 Task: Add Boiron Histaminum 30C to the cart.
Action: Mouse moved to (250, 128)
Screenshot: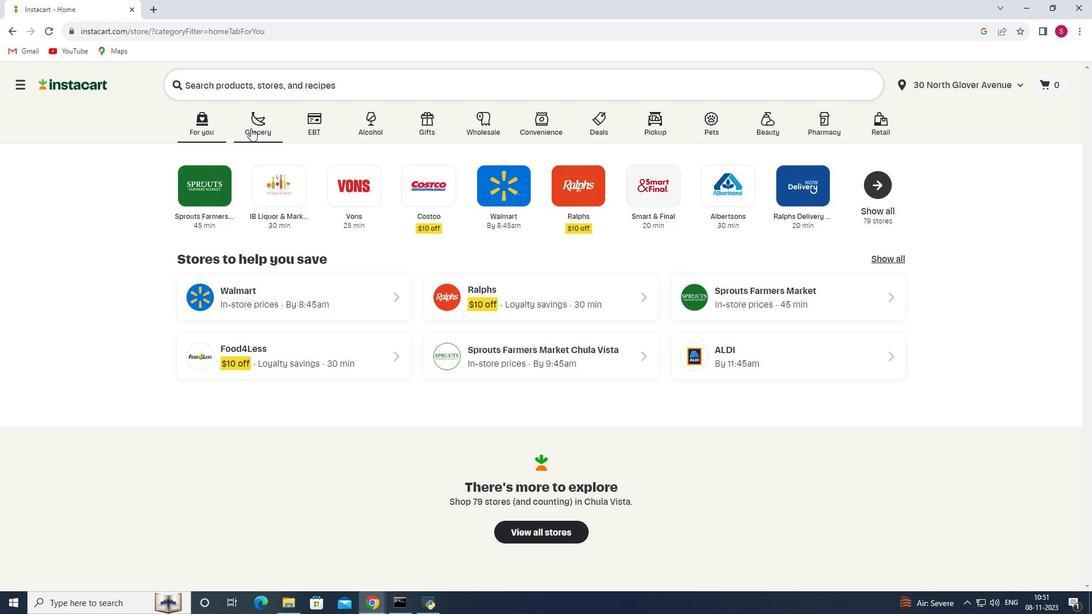 
Action: Mouse pressed left at (250, 128)
Screenshot: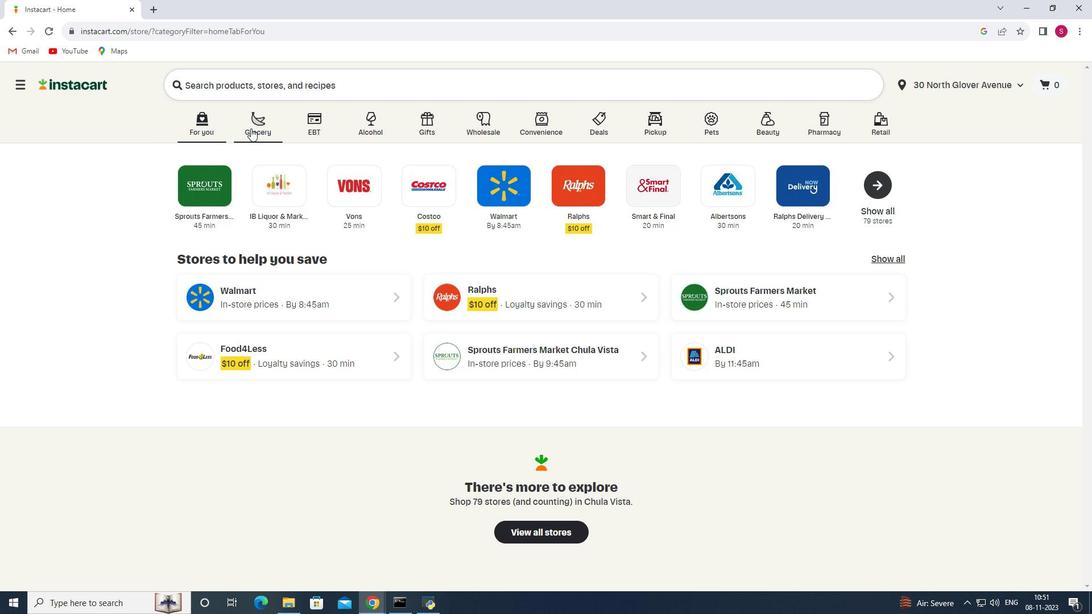 
Action: Mouse moved to (240, 328)
Screenshot: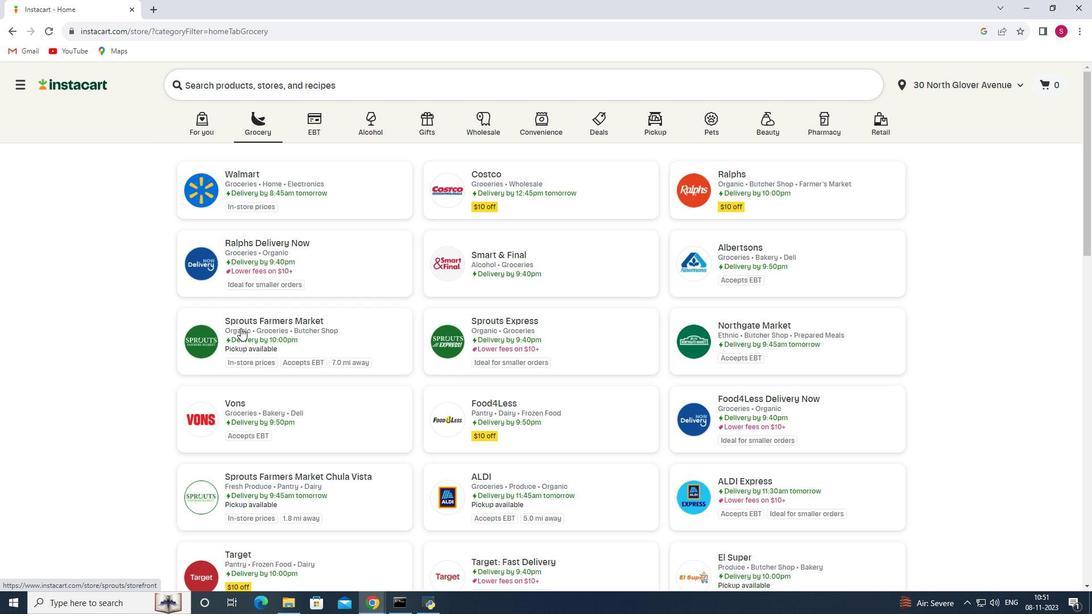 
Action: Mouse pressed left at (240, 328)
Screenshot: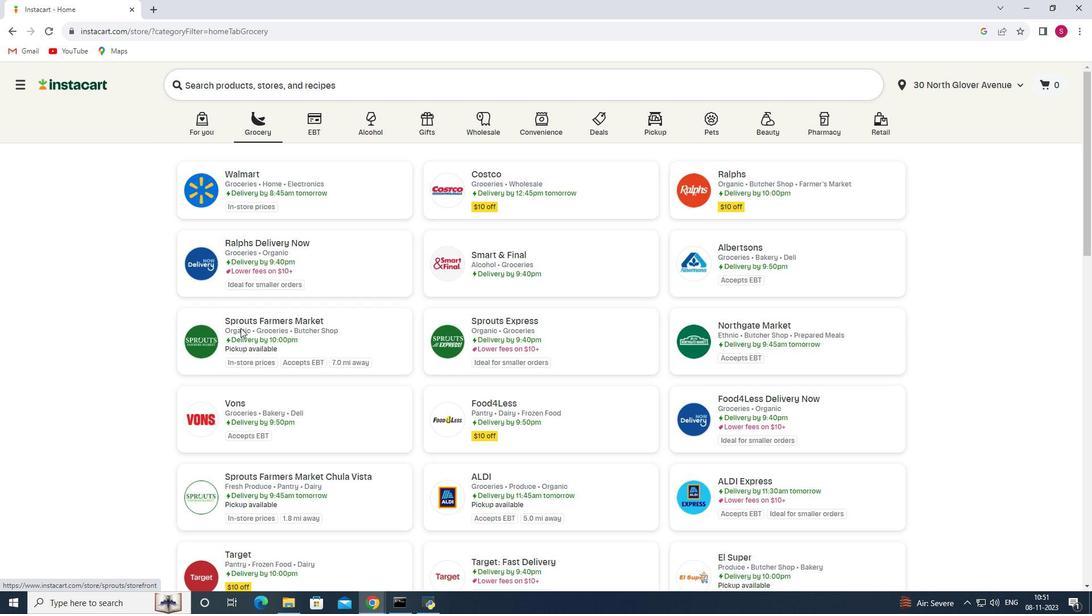 
Action: Mouse moved to (72, 314)
Screenshot: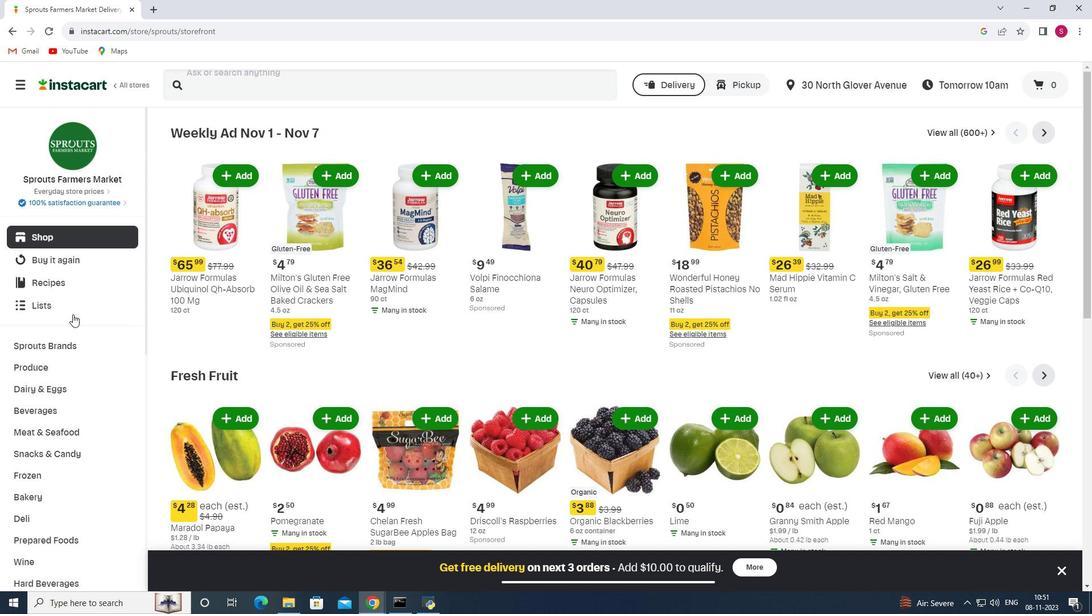 
Action: Mouse scrolled (72, 314) with delta (0, 0)
Screenshot: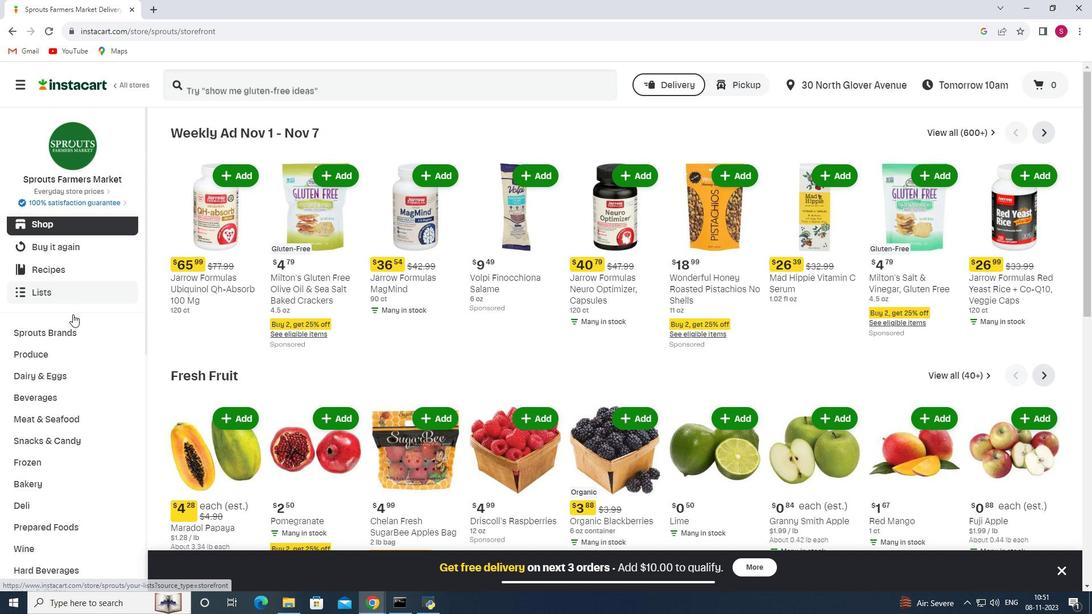 
Action: Mouse scrolled (72, 314) with delta (0, 0)
Screenshot: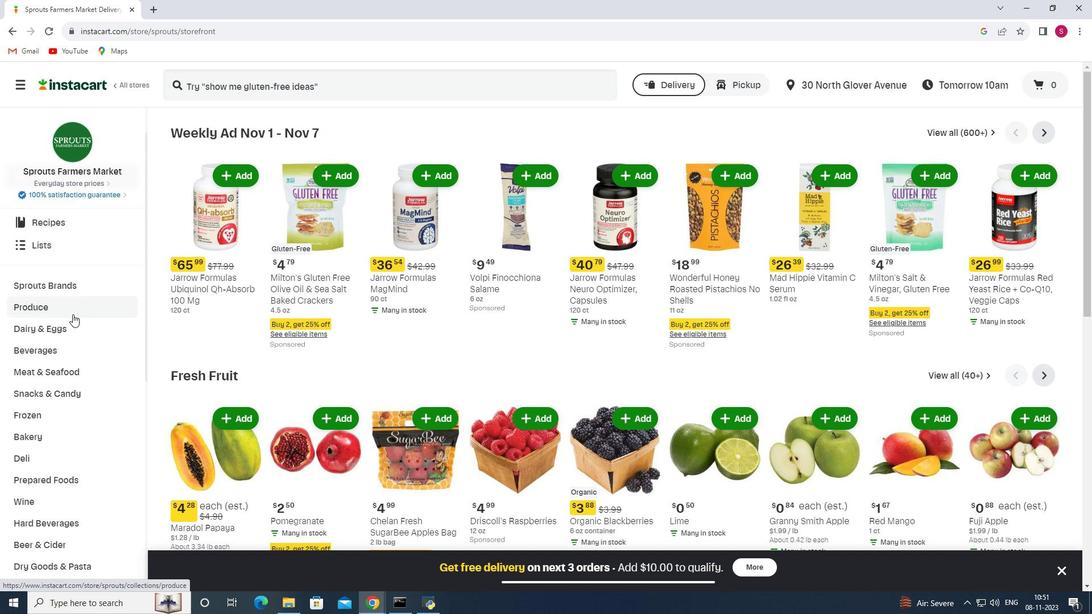 
Action: Mouse scrolled (72, 314) with delta (0, 0)
Screenshot: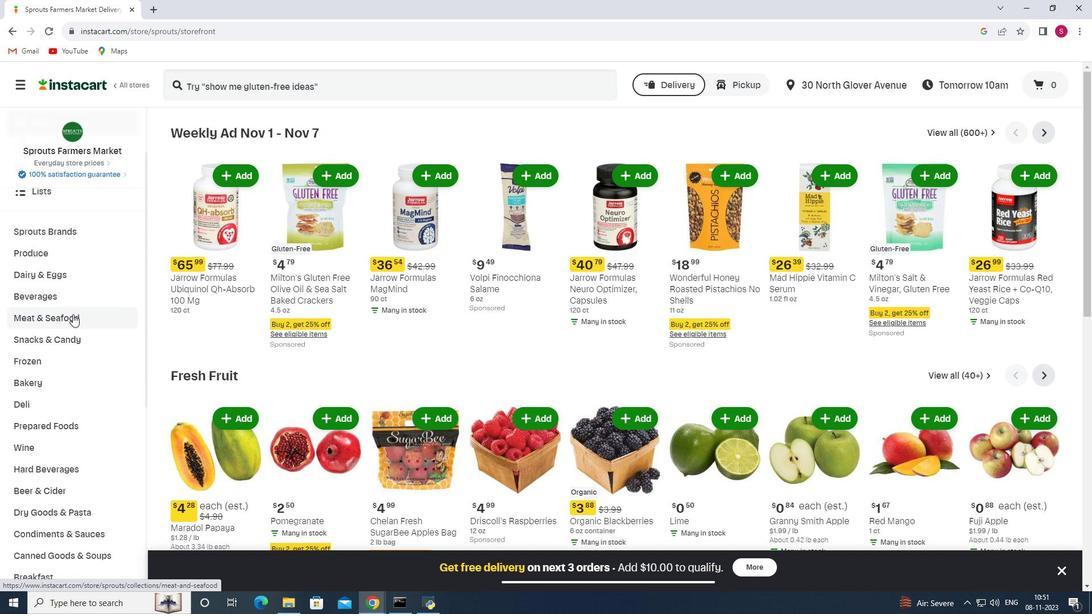 
Action: Mouse scrolled (72, 314) with delta (0, 0)
Screenshot: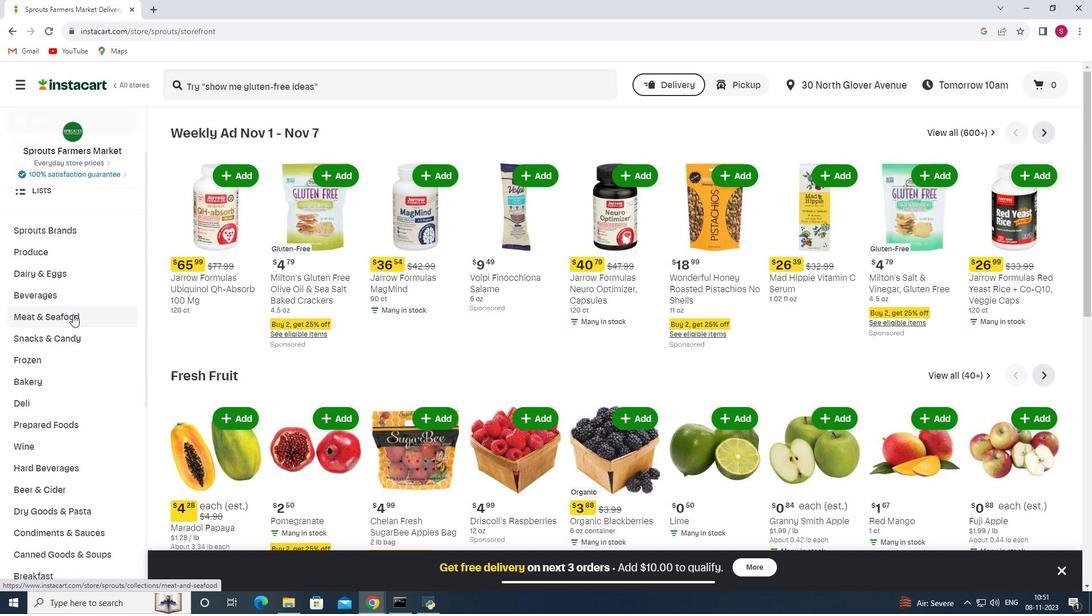 
Action: Mouse scrolled (72, 314) with delta (0, 0)
Screenshot: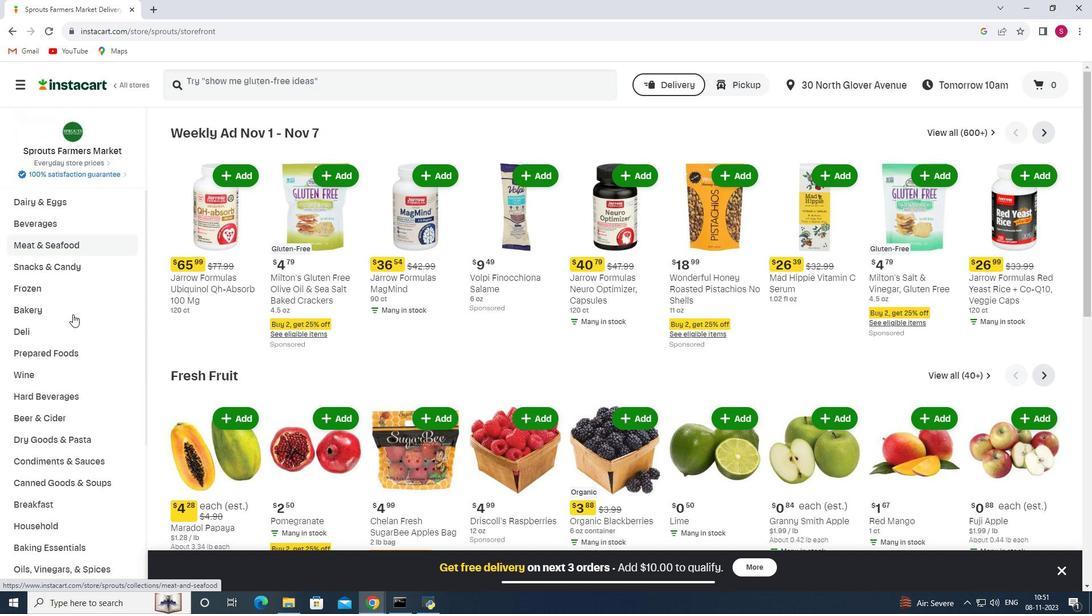 
Action: Mouse scrolled (72, 314) with delta (0, 0)
Screenshot: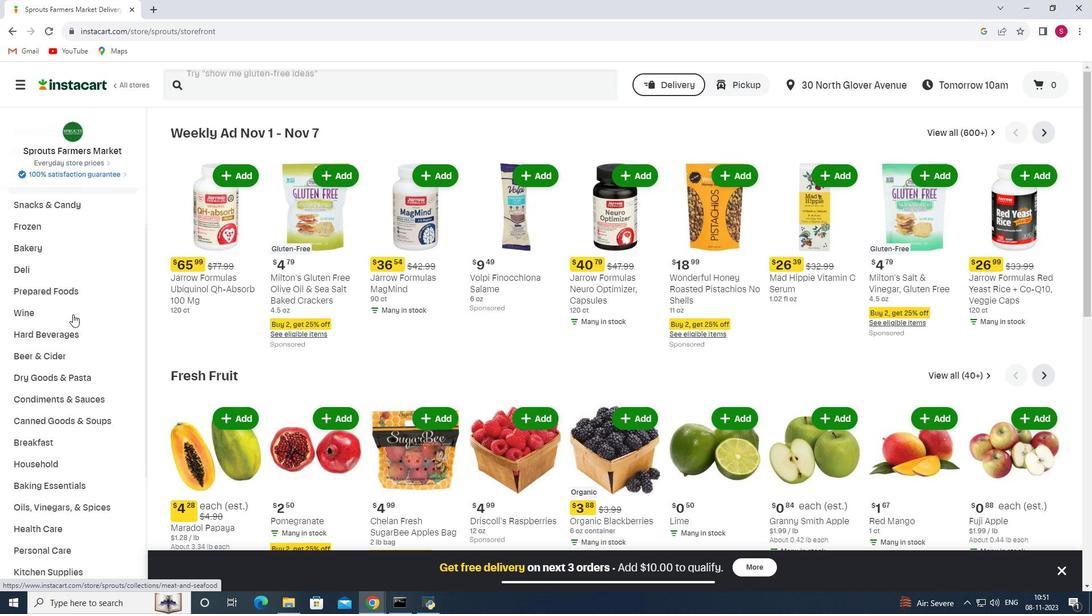 
Action: Mouse scrolled (72, 314) with delta (0, 0)
Screenshot: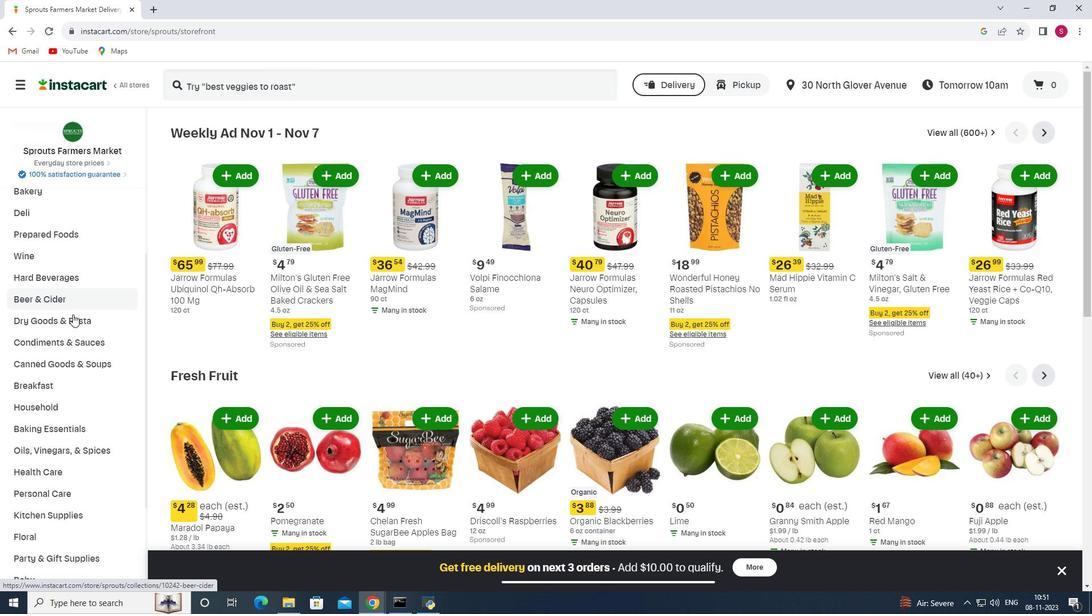 
Action: Mouse scrolled (72, 314) with delta (0, 0)
Screenshot: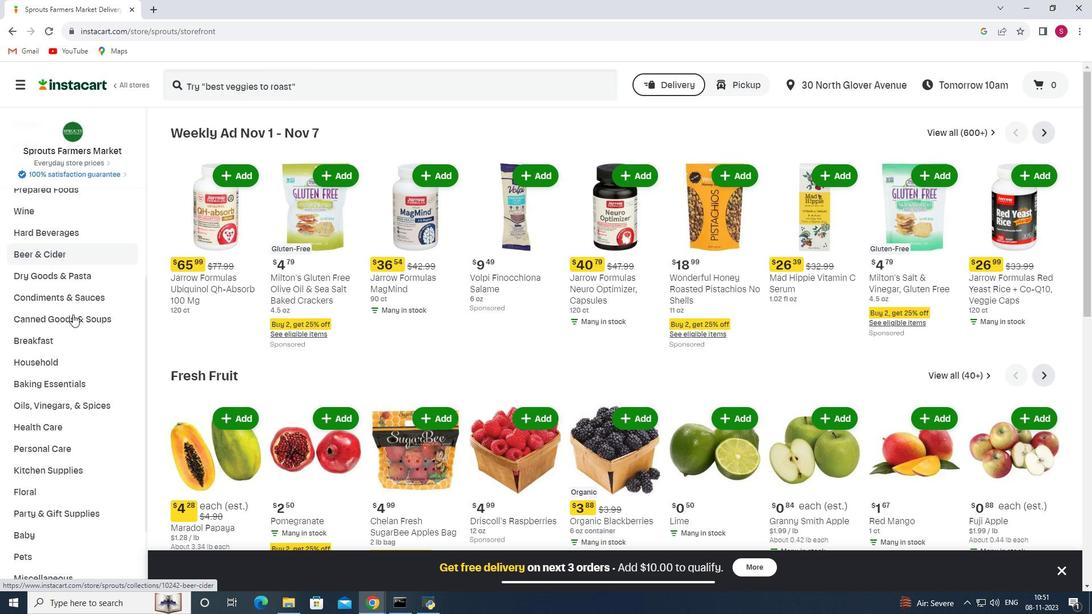 
Action: Mouse scrolled (72, 314) with delta (0, 0)
Screenshot: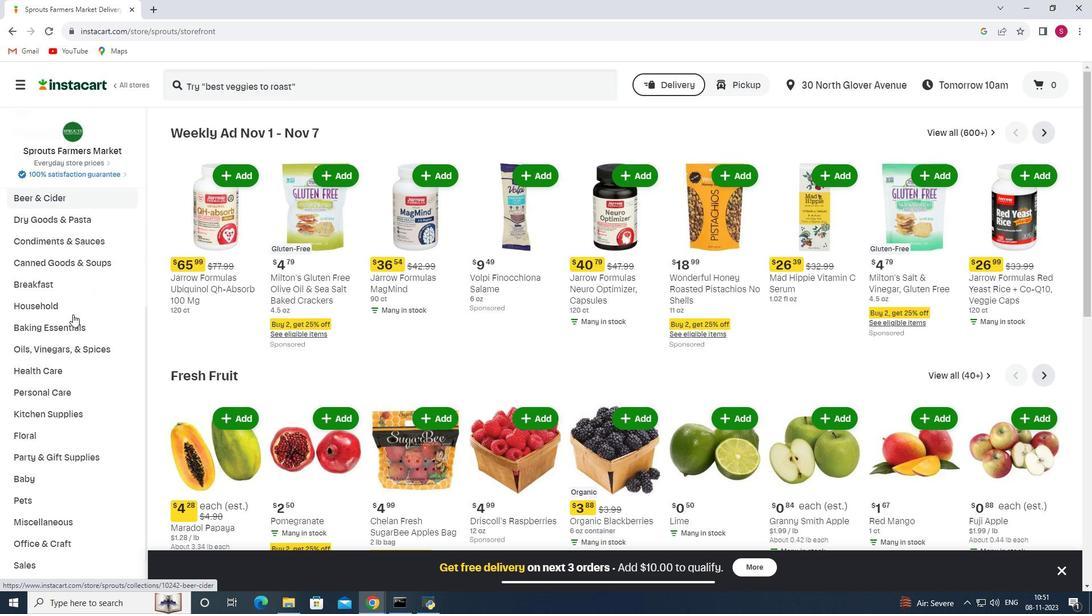 
Action: Mouse moved to (69, 319)
Screenshot: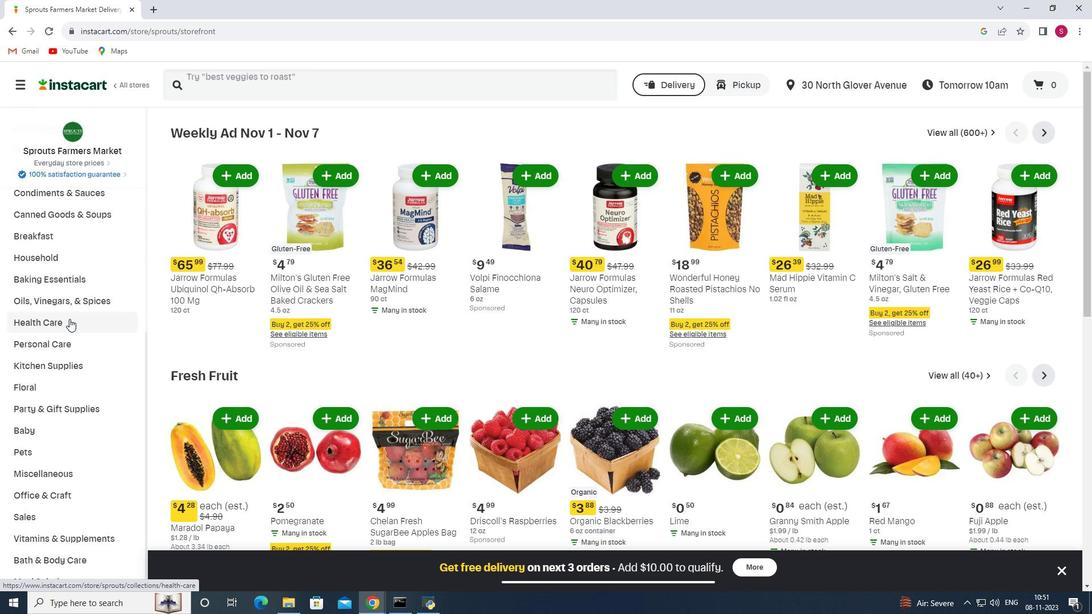 
Action: Mouse pressed left at (69, 319)
Screenshot: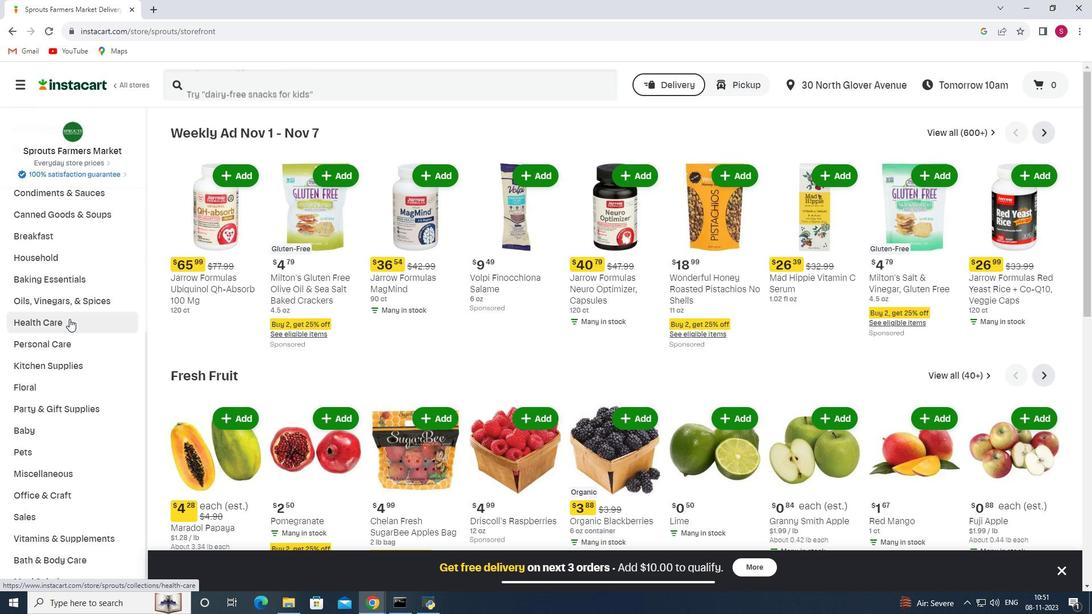 
Action: Mouse moved to (380, 159)
Screenshot: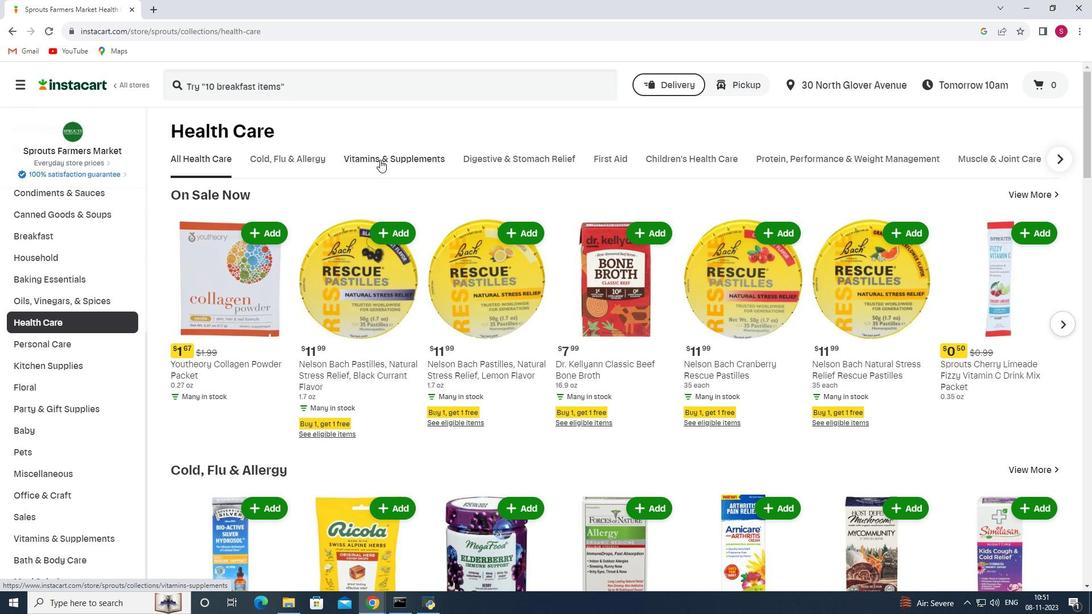 
Action: Mouse pressed left at (380, 159)
Screenshot: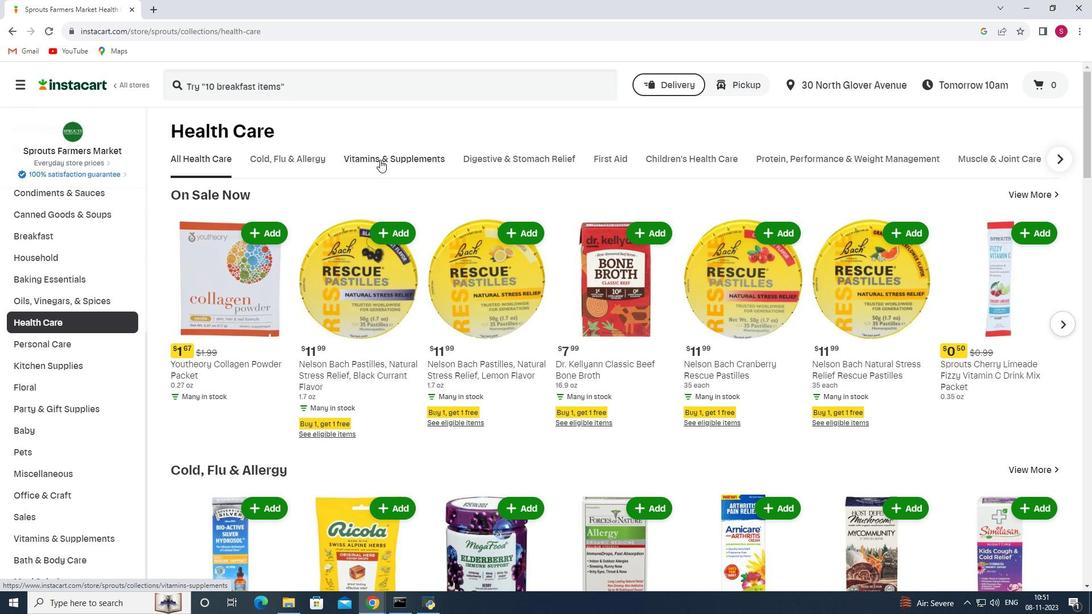 
Action: Mouse moved to (920, 211)
Screenshot: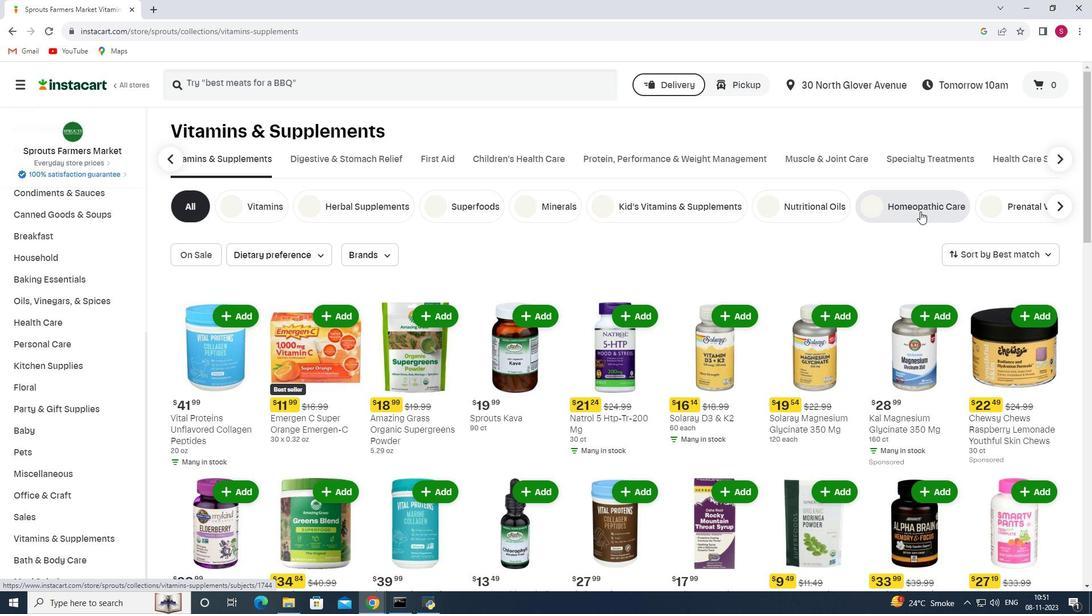 
Action: Mouse pressed left at (920, 211)
Screenshot: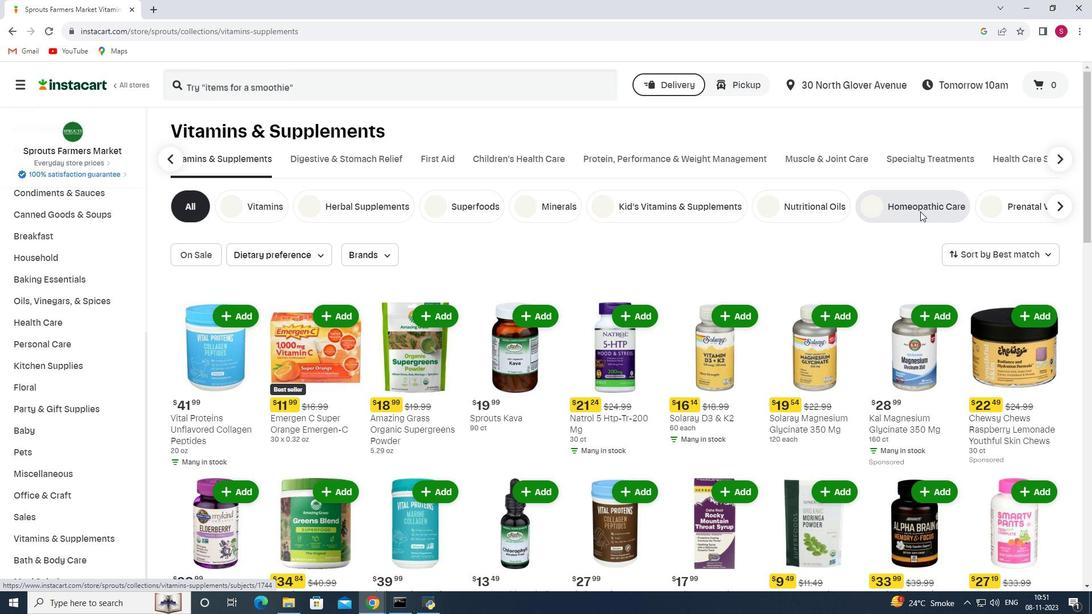 
Action: Mouse moved to (322, 82)
Screenshot: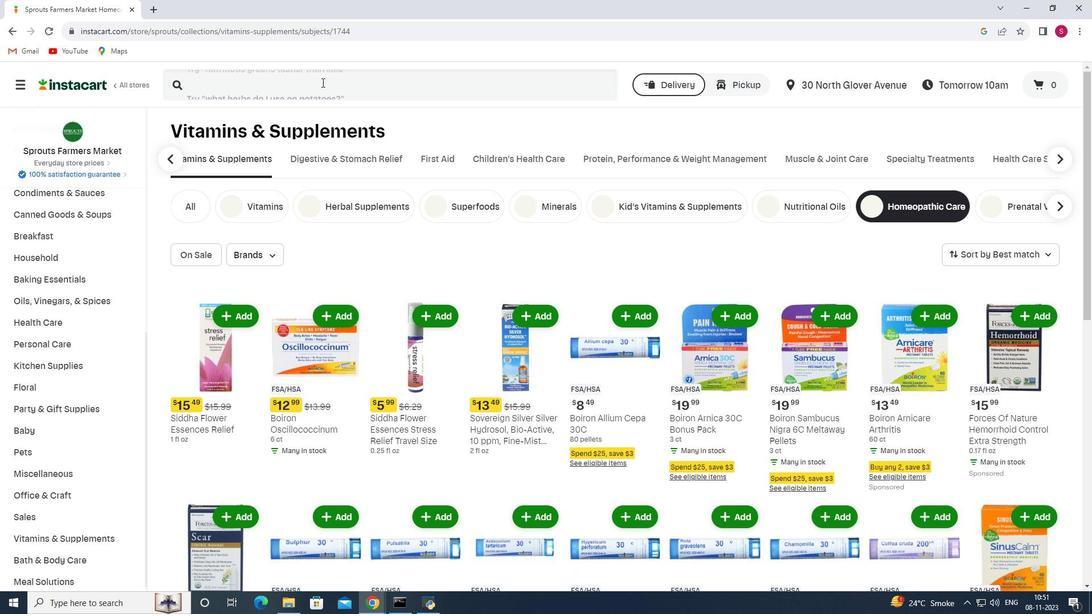 
Action: Mouse pressed left at (322, 82)
Screenshot: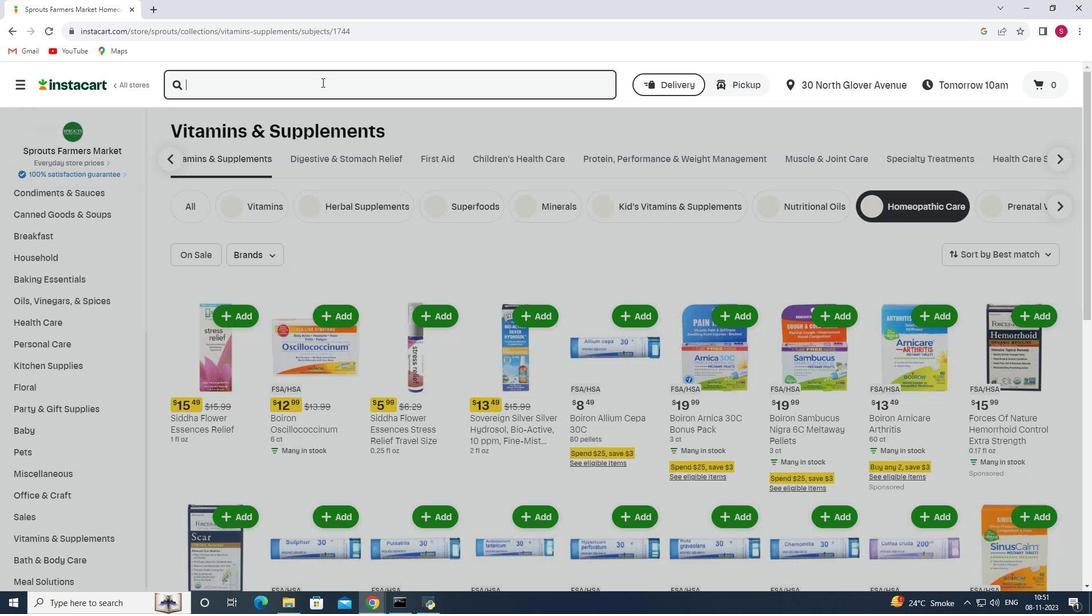 
Action: Key pressed <Key.shift><Key.shift><Key.shift><Key.shift>Boiron<Key.space><Key.shift_r><Key.shift_r><Key.shift_r><Key.shift_r>Histaminum<Key.space>30<Key.shift>C<Key.enter>
Screenshot: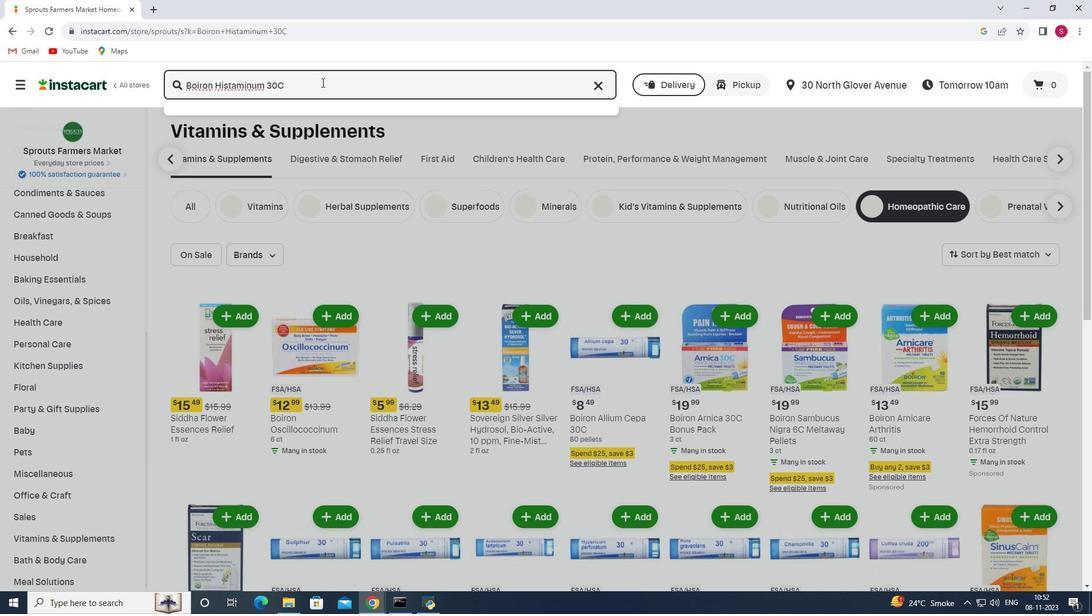 
Action: Mouse moved to (313, 172)
Screenshot: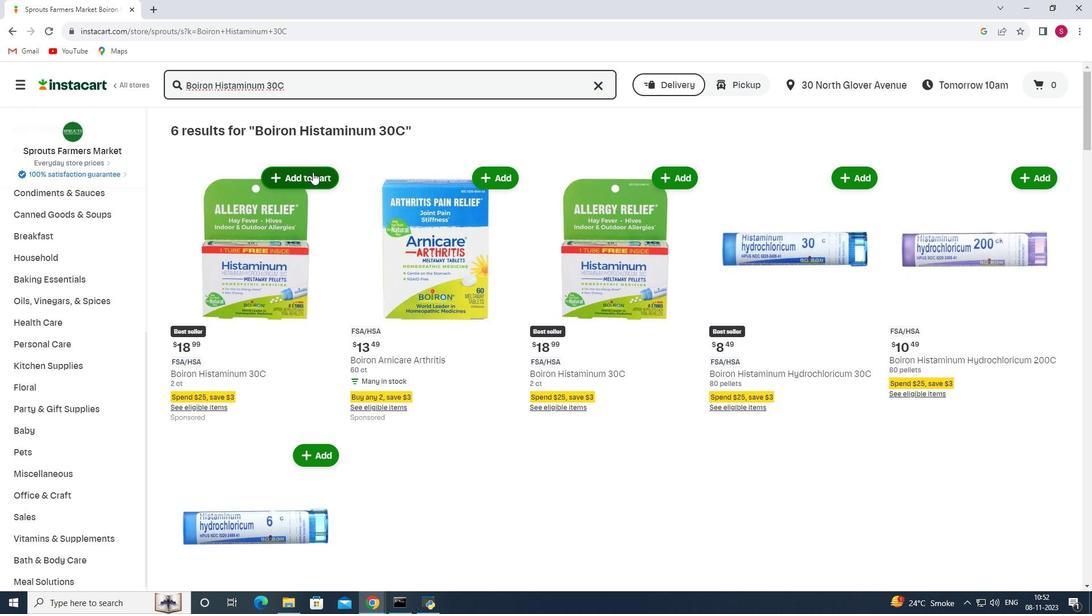 
Action: Mouse pressed left at (313, 172)
Screenshot: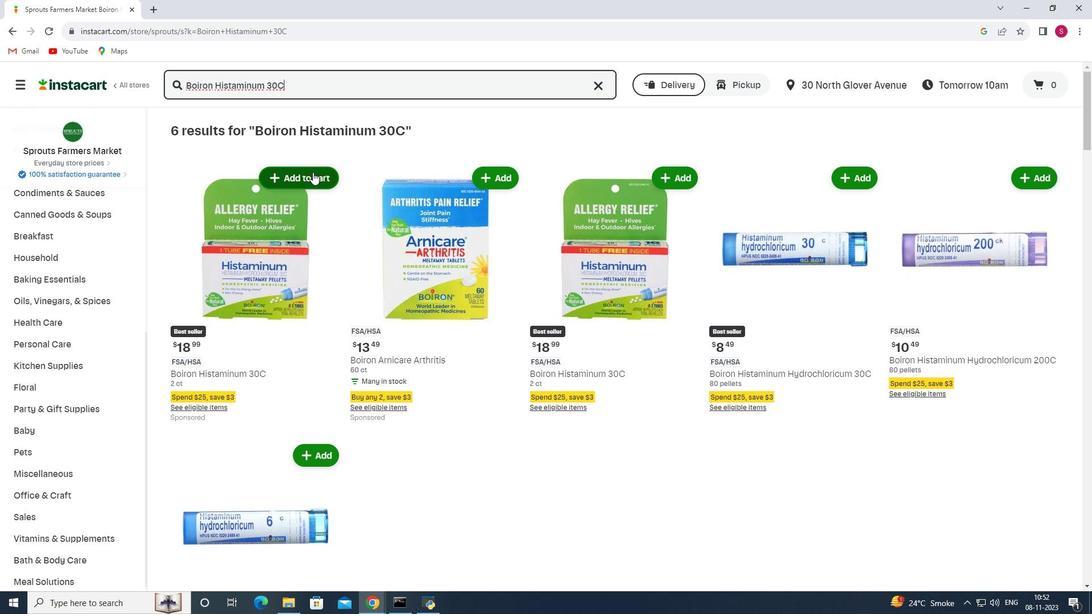
Action: Mouse moved to (297, 217)
Screenshot: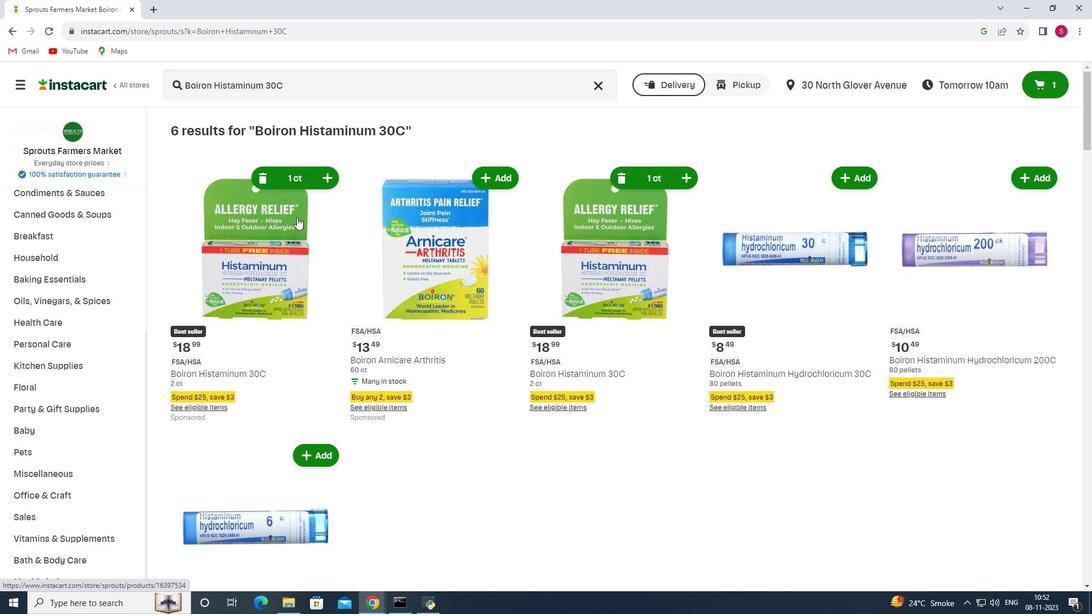
